 Task: Use the formula "CHISQ.DIST.RT" in spreadsheet "Project protfolio".
Action: Mouse moved to (148, 92)
Screenshot: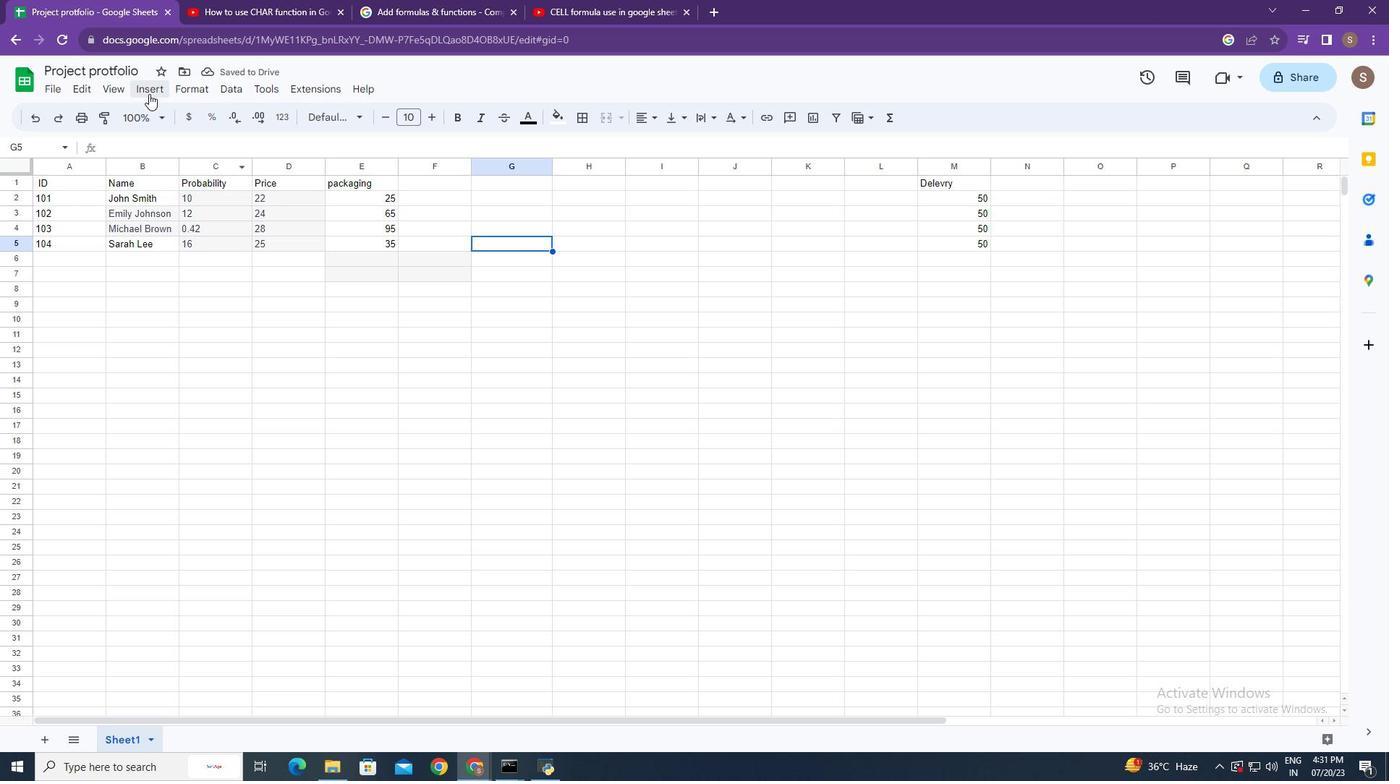 
Action: Mouse pressed left at (148, 92)
Screenshot: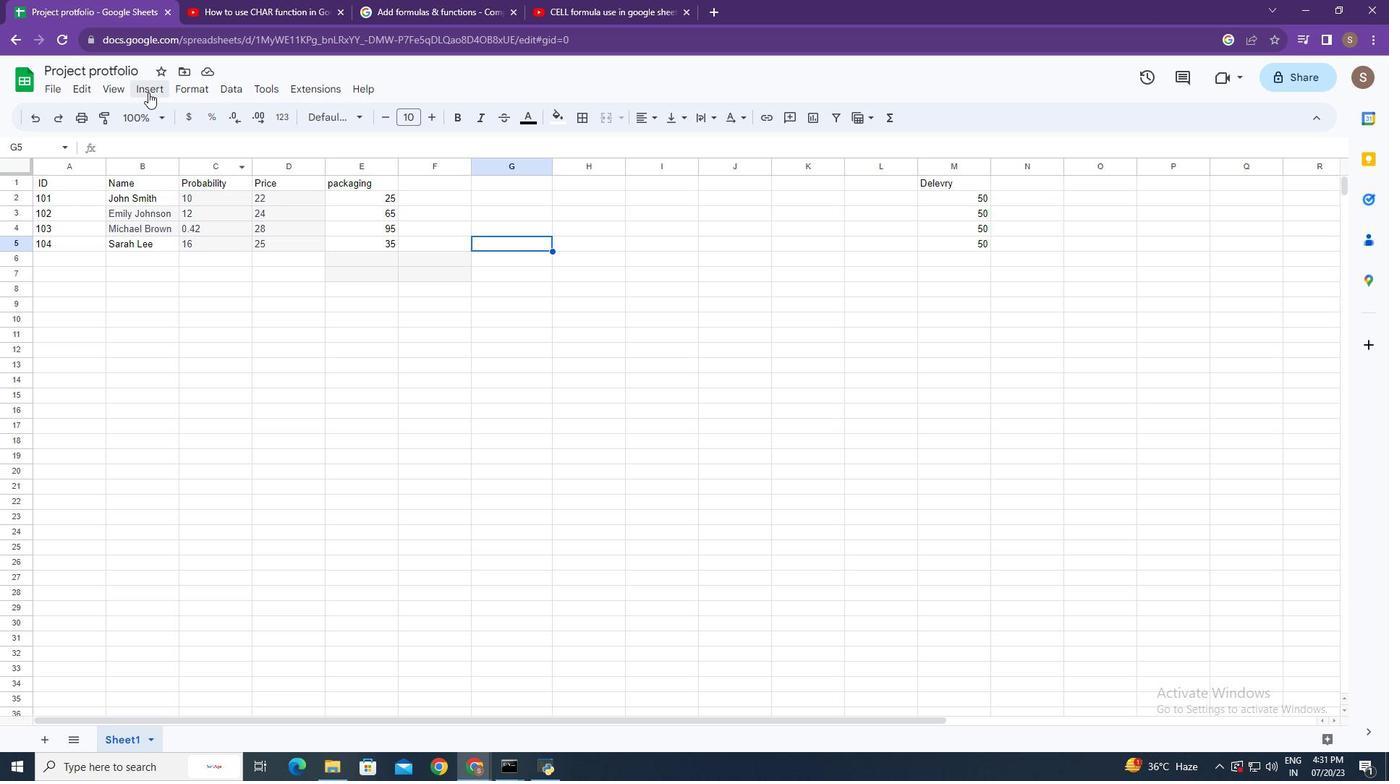 
Action: Mouse moved to (236, 339)
Screenshot: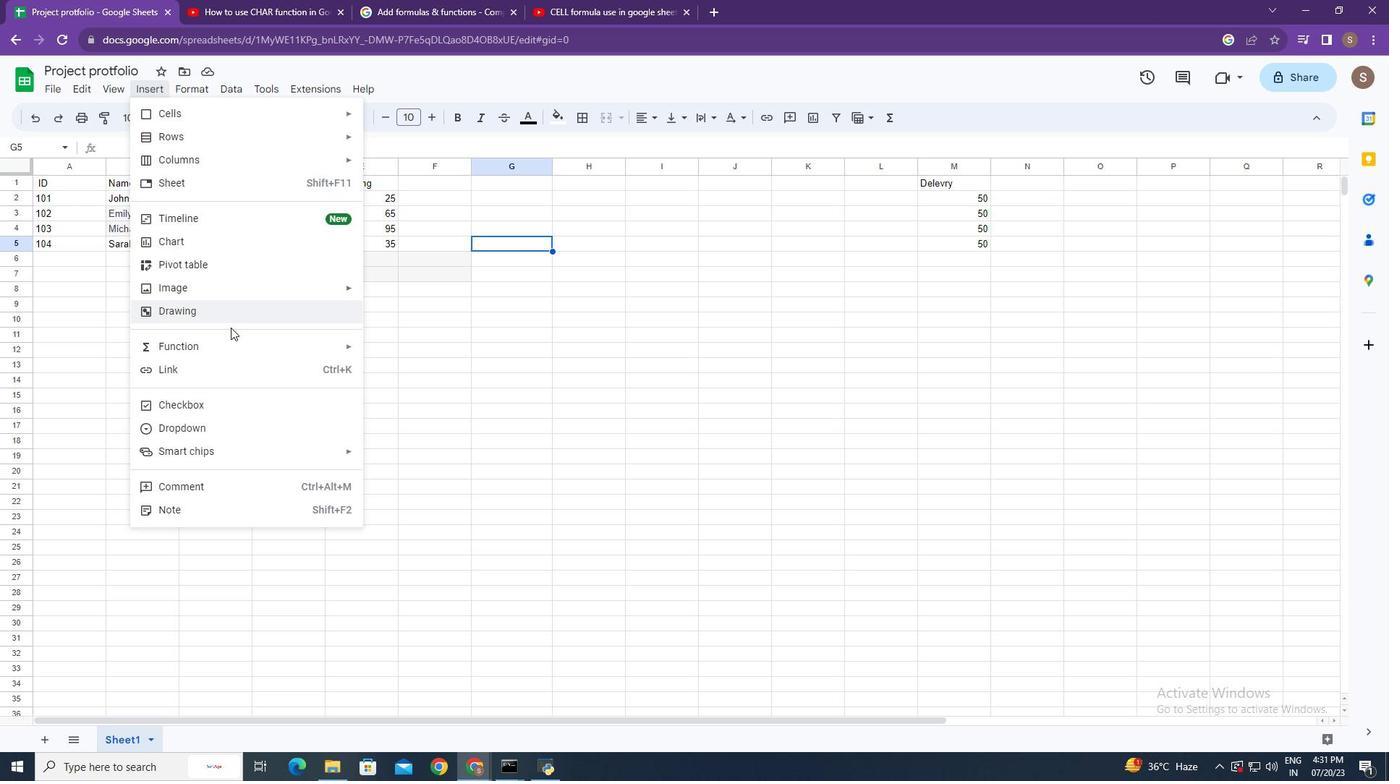 
Action: Mouse pressed left at (236, 339)
Screenshot: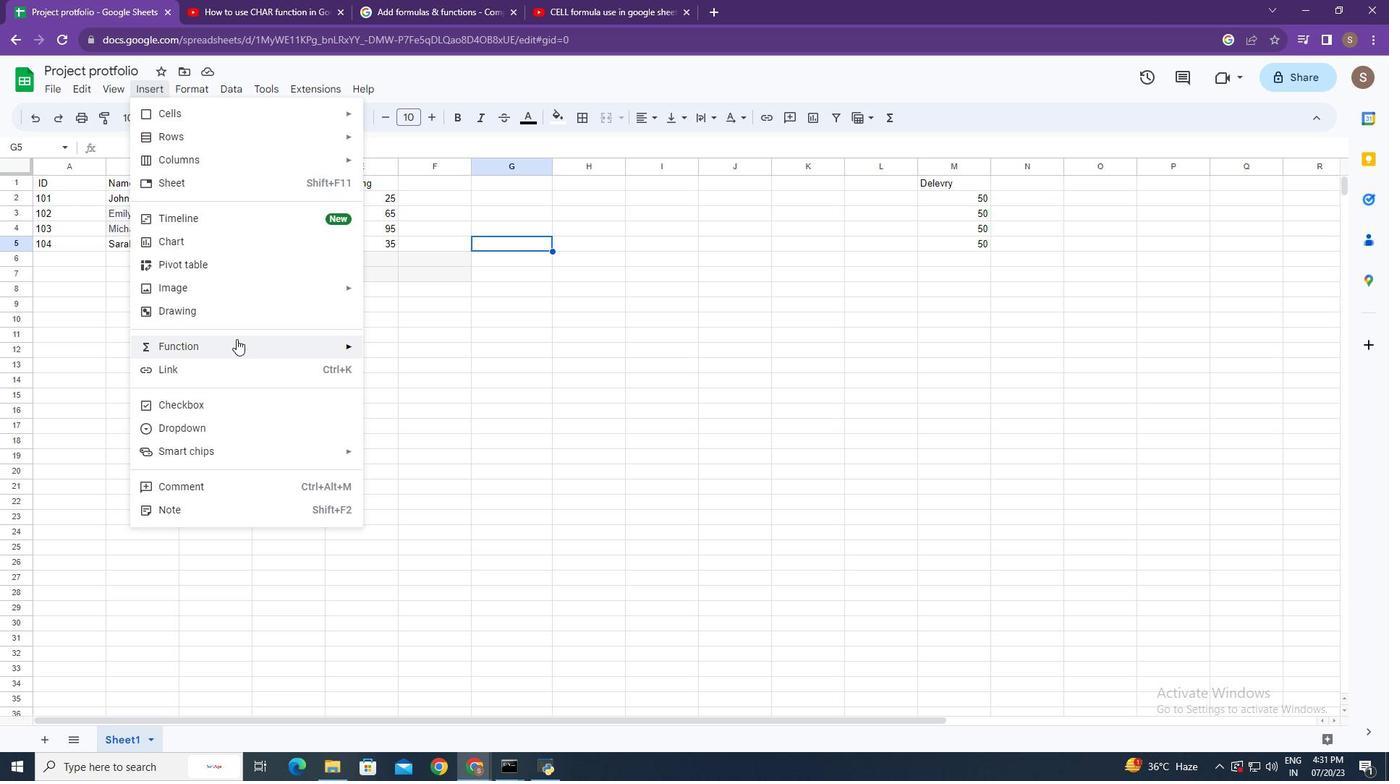 
Action: Mouse moved to (383, 333)
Screenshot: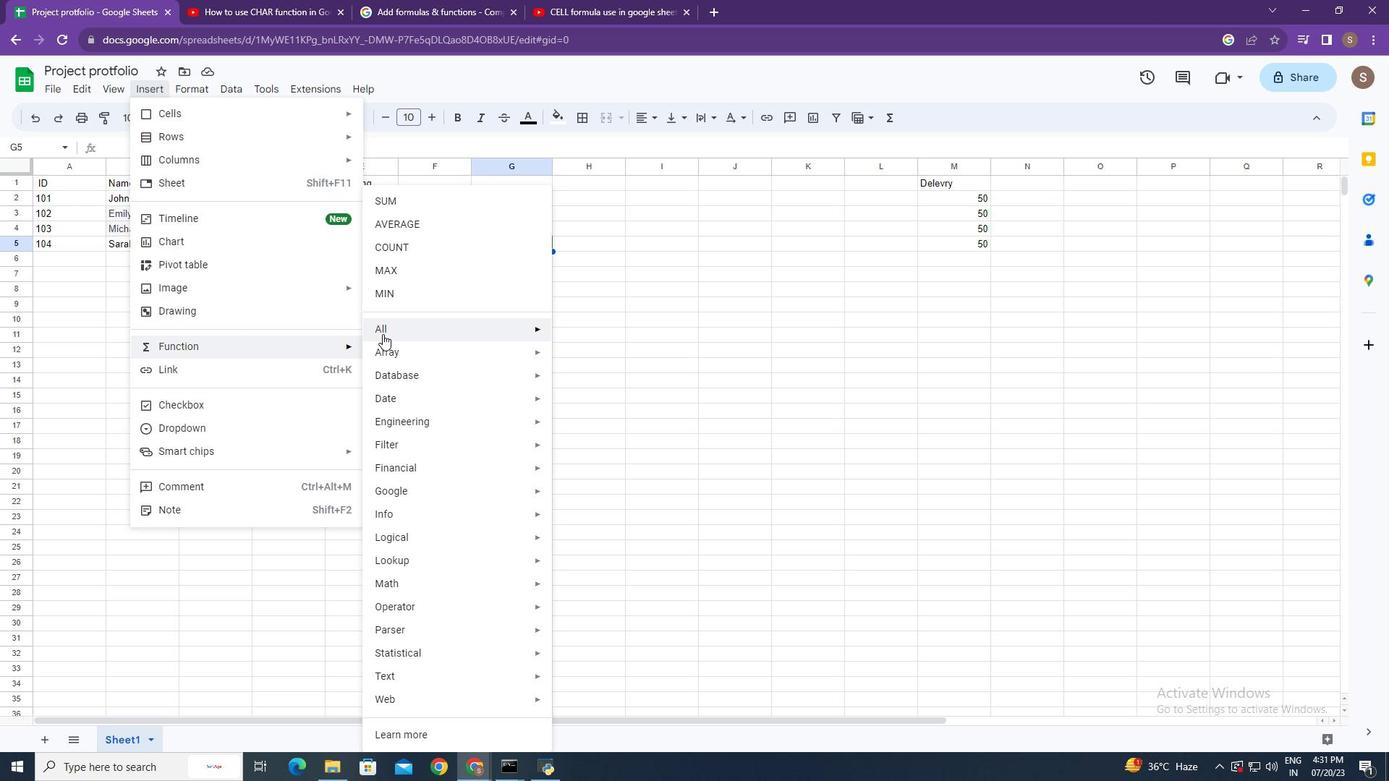 
Action: Mouse pressed left at (383, 333)
Screenshot: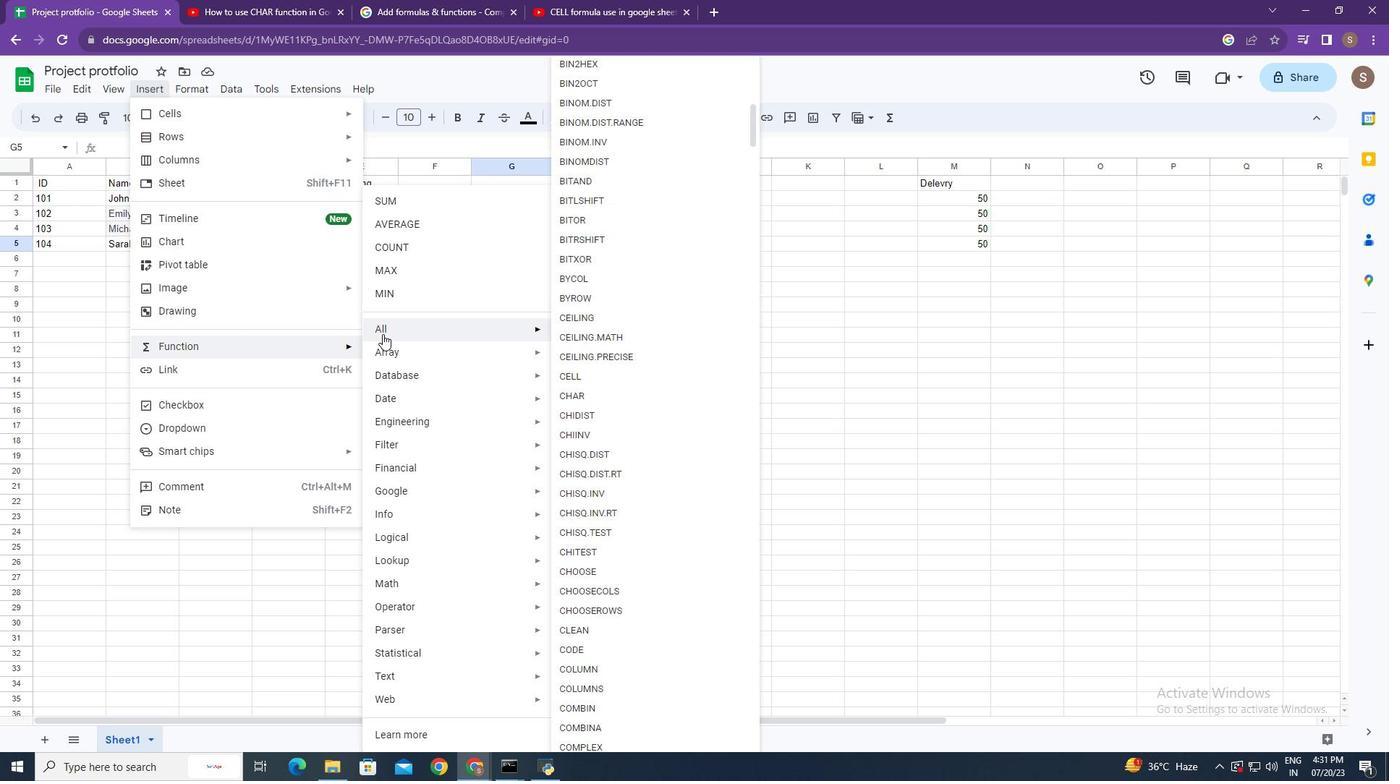 
Action: Mouse moved to (628, 472)
Screenshot: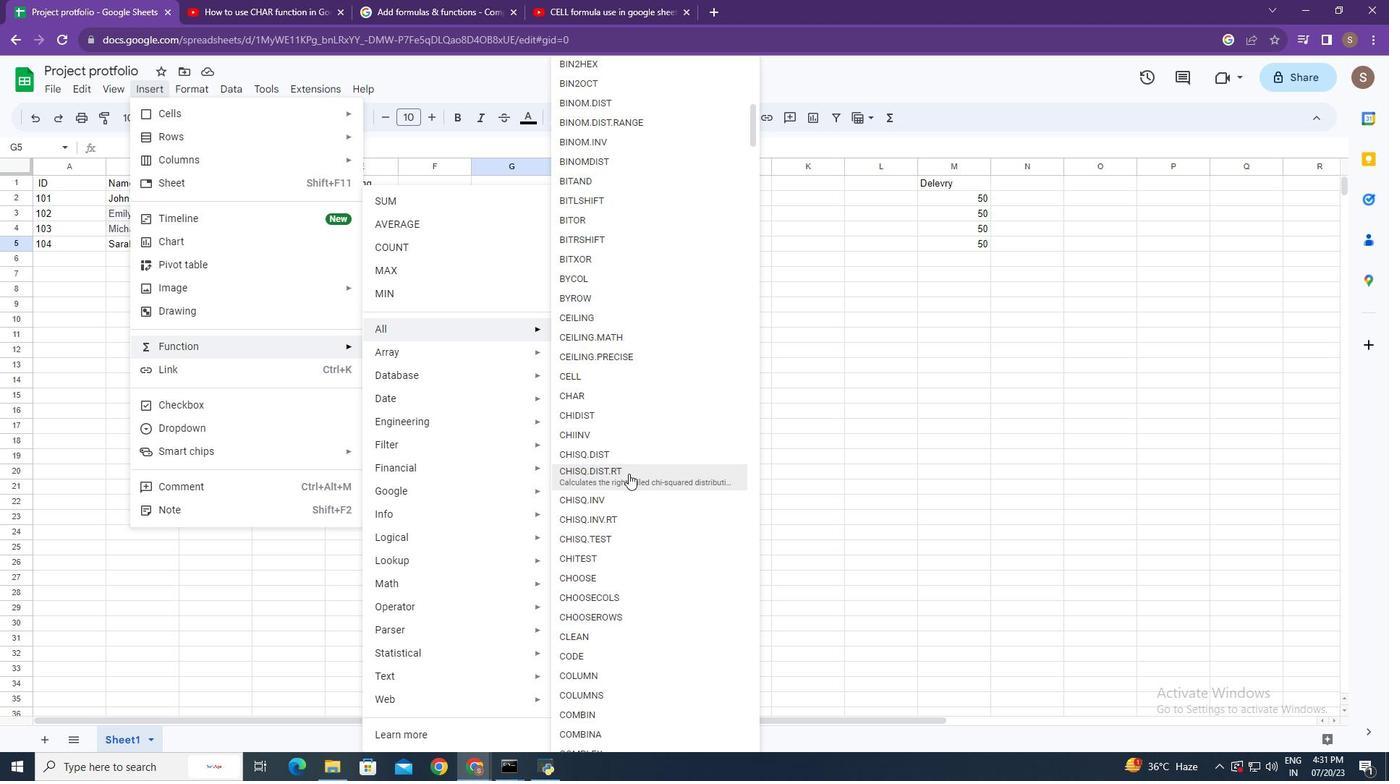 
Action: Mouse pressed left at (628, 472)
Screenshot: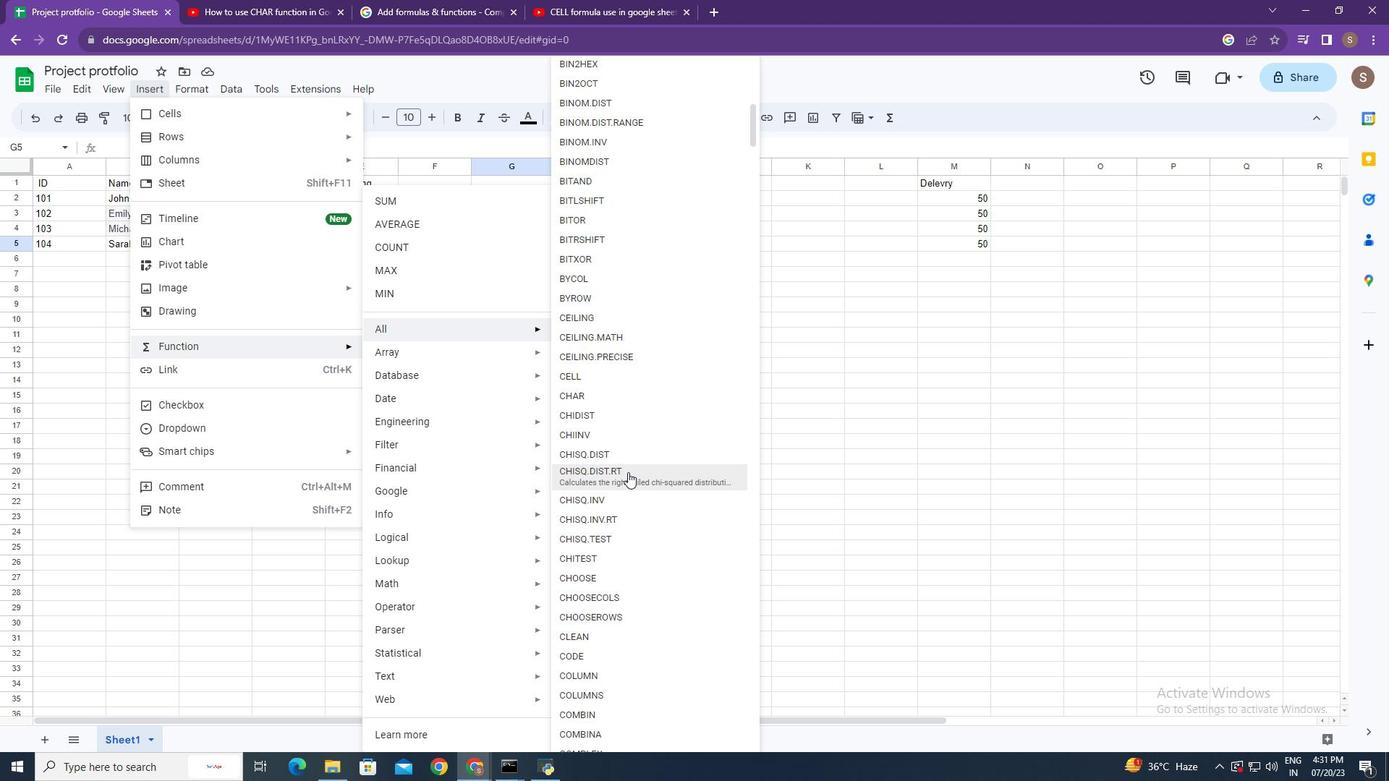 
Action: Mouse moved to (209, 230)
Screenshot: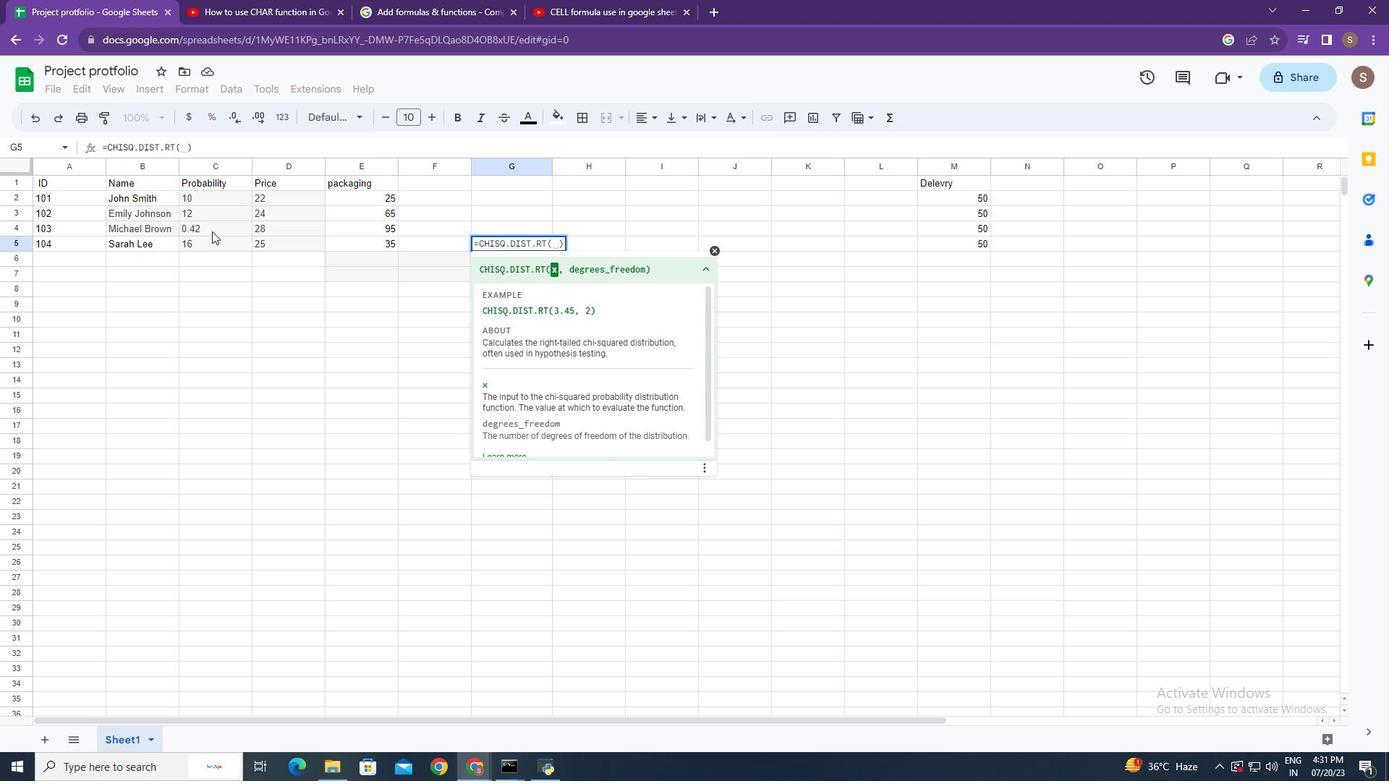 
Action: Mouse pressed left at (209, 230)
Screenshot: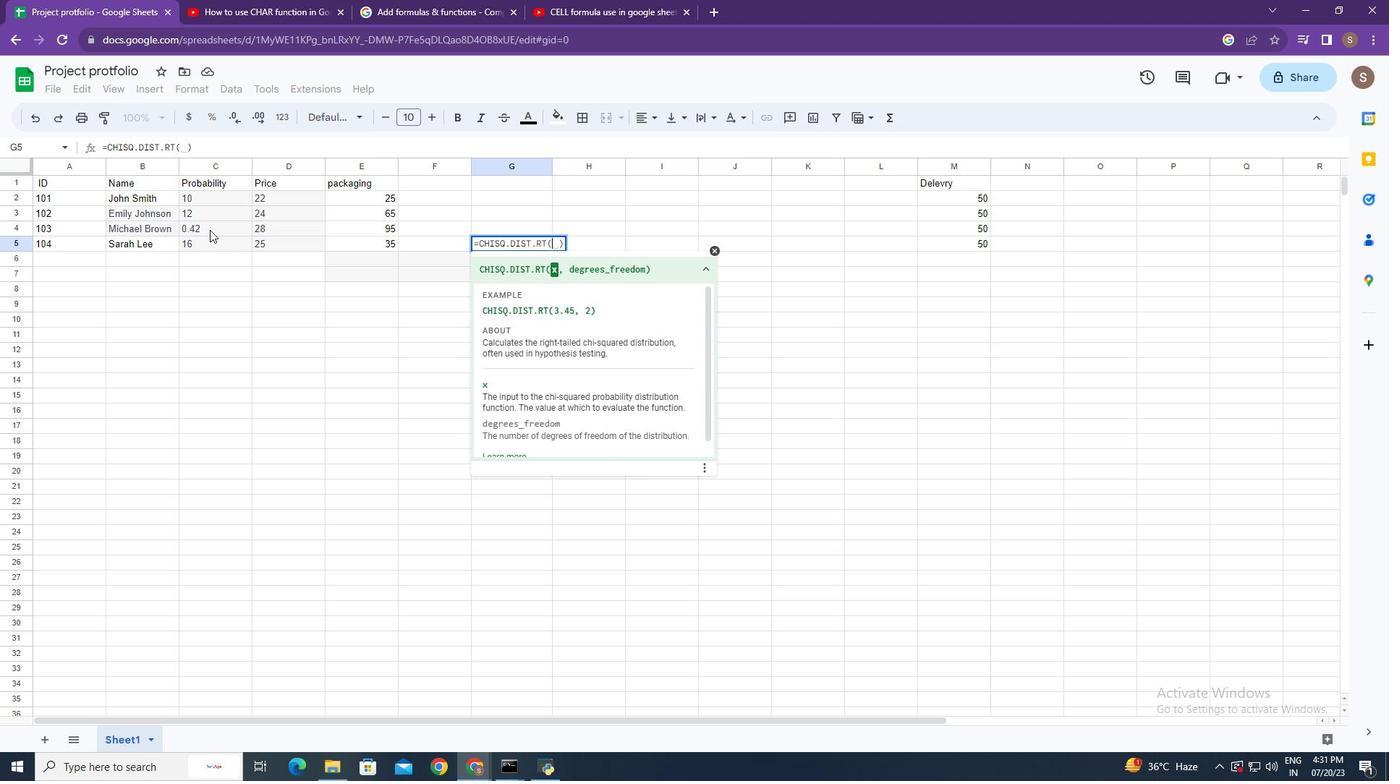 
Action: Mouse moved to (286, 227)
Screenshot: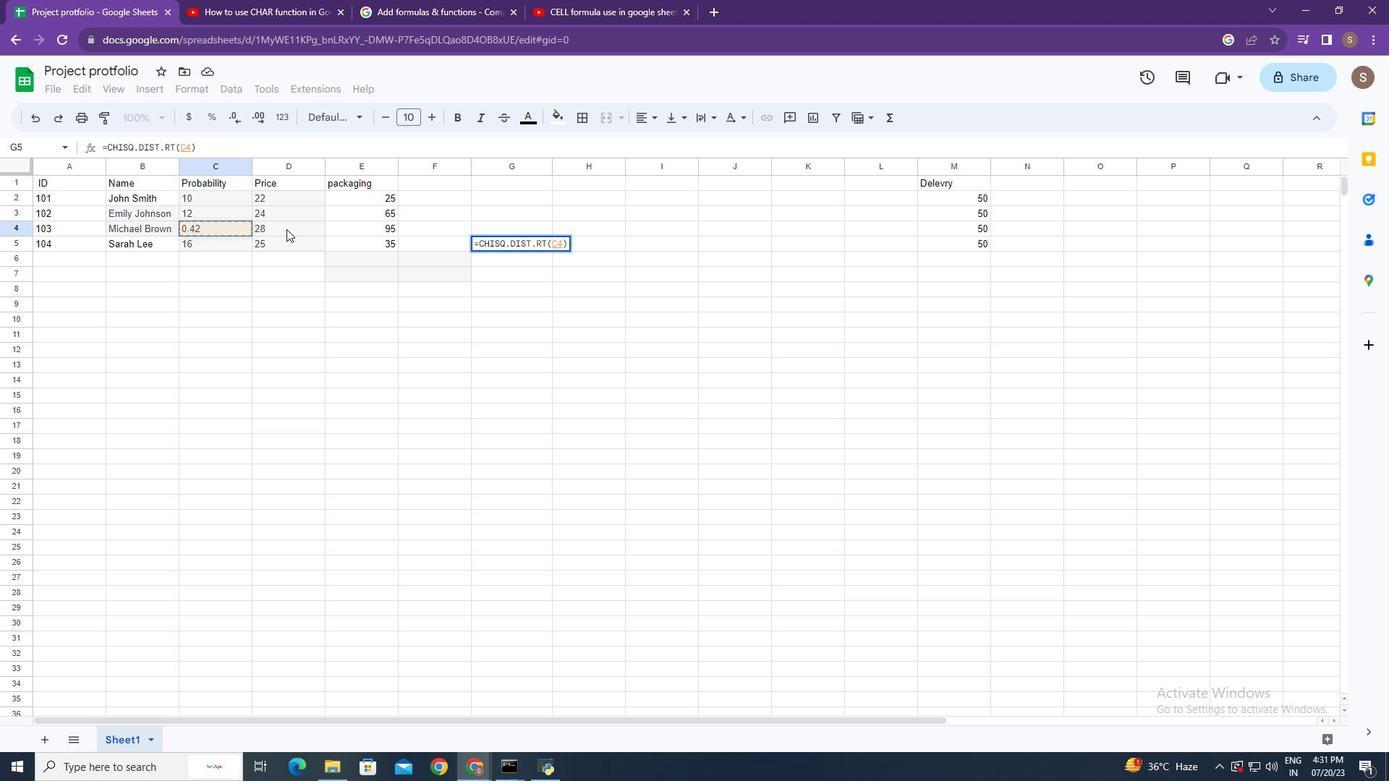 
Action: Mouse pressed left at (286, 227)
Screenshot: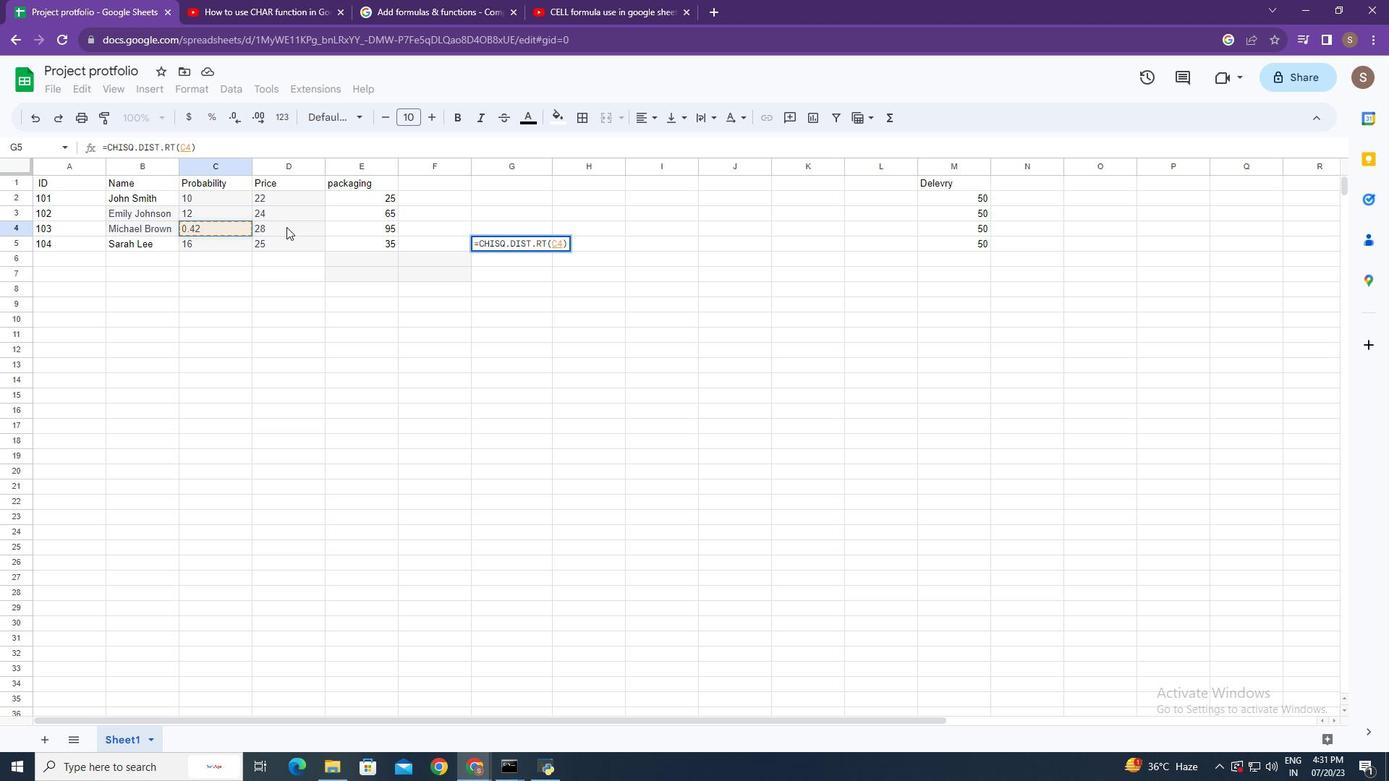 
Action: Mouse moved to (553, 262)
Screenshot: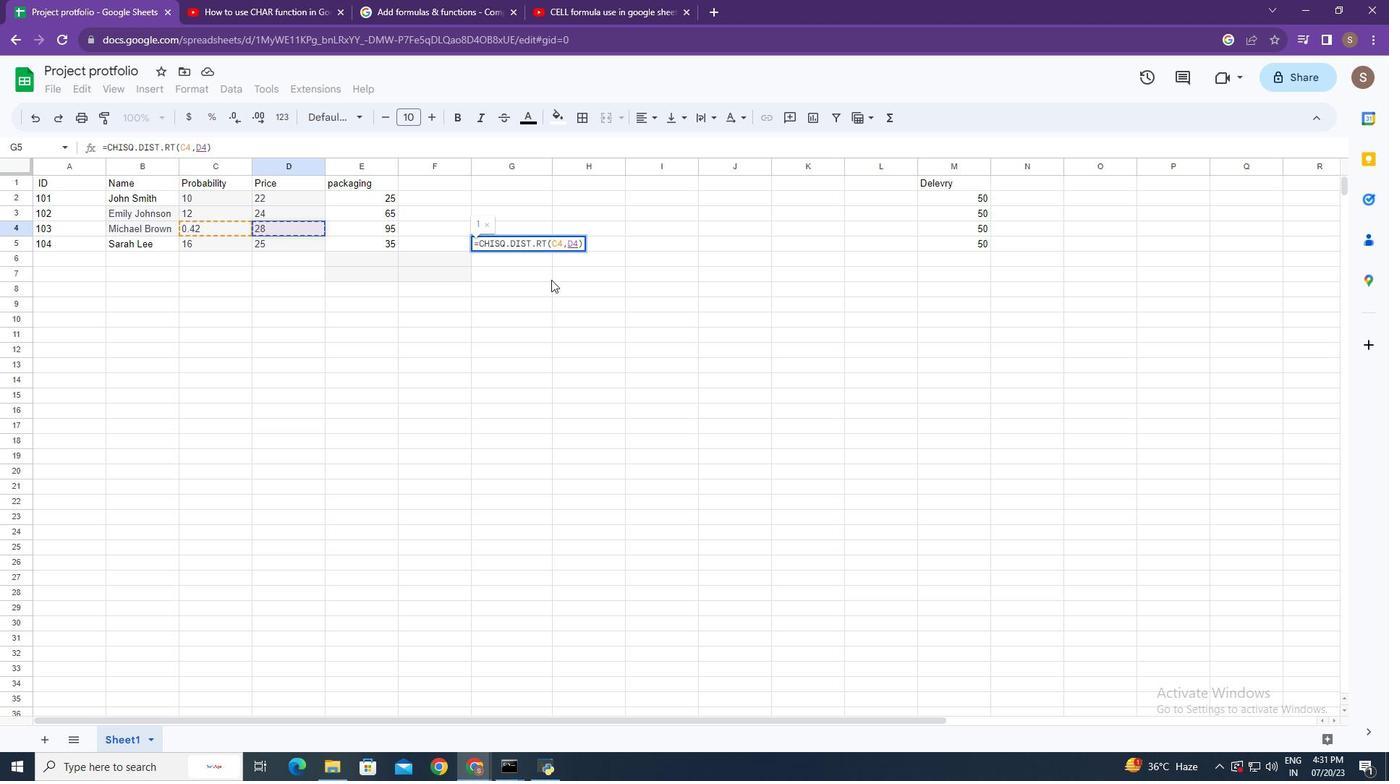 
Action: Key pressed <Key.enter>
Screenshot: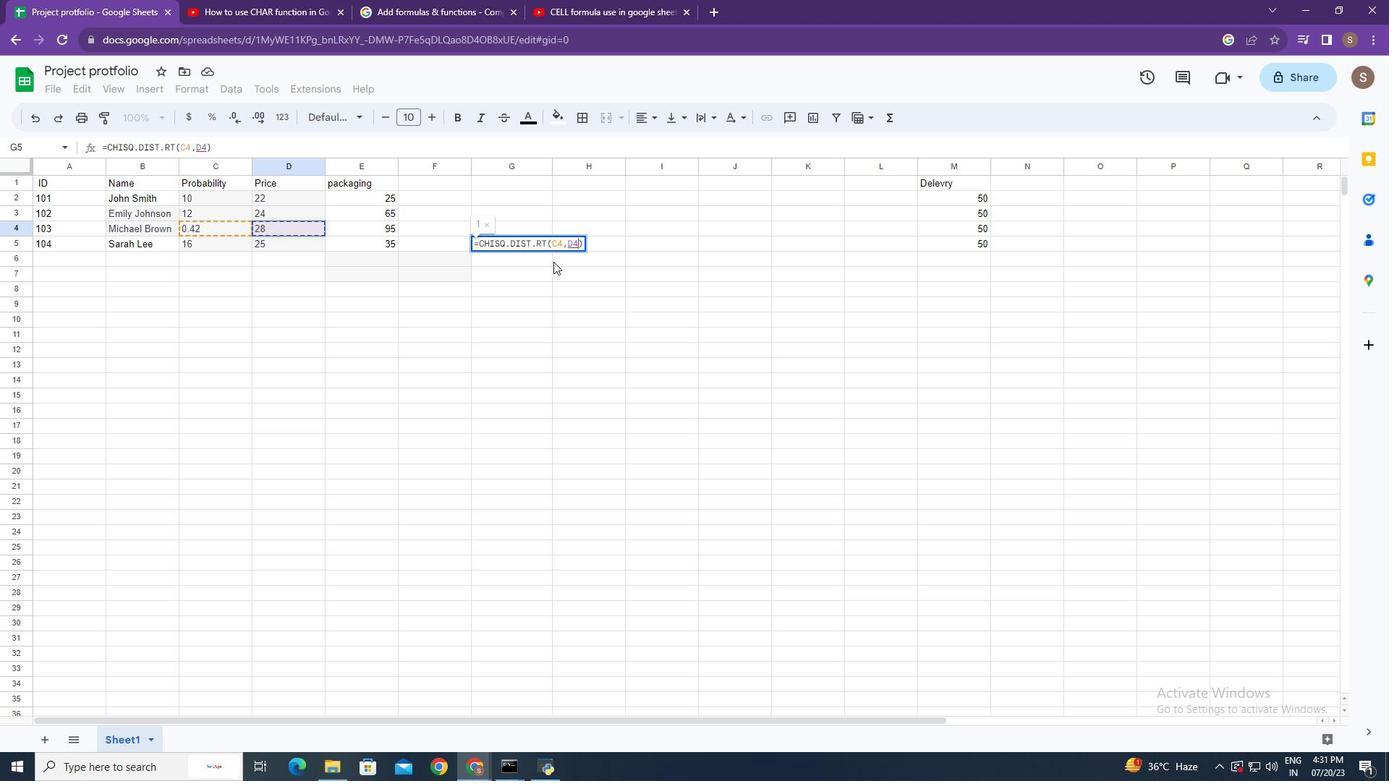 
Action: Mouse moved to (510, 266)
Screenshot: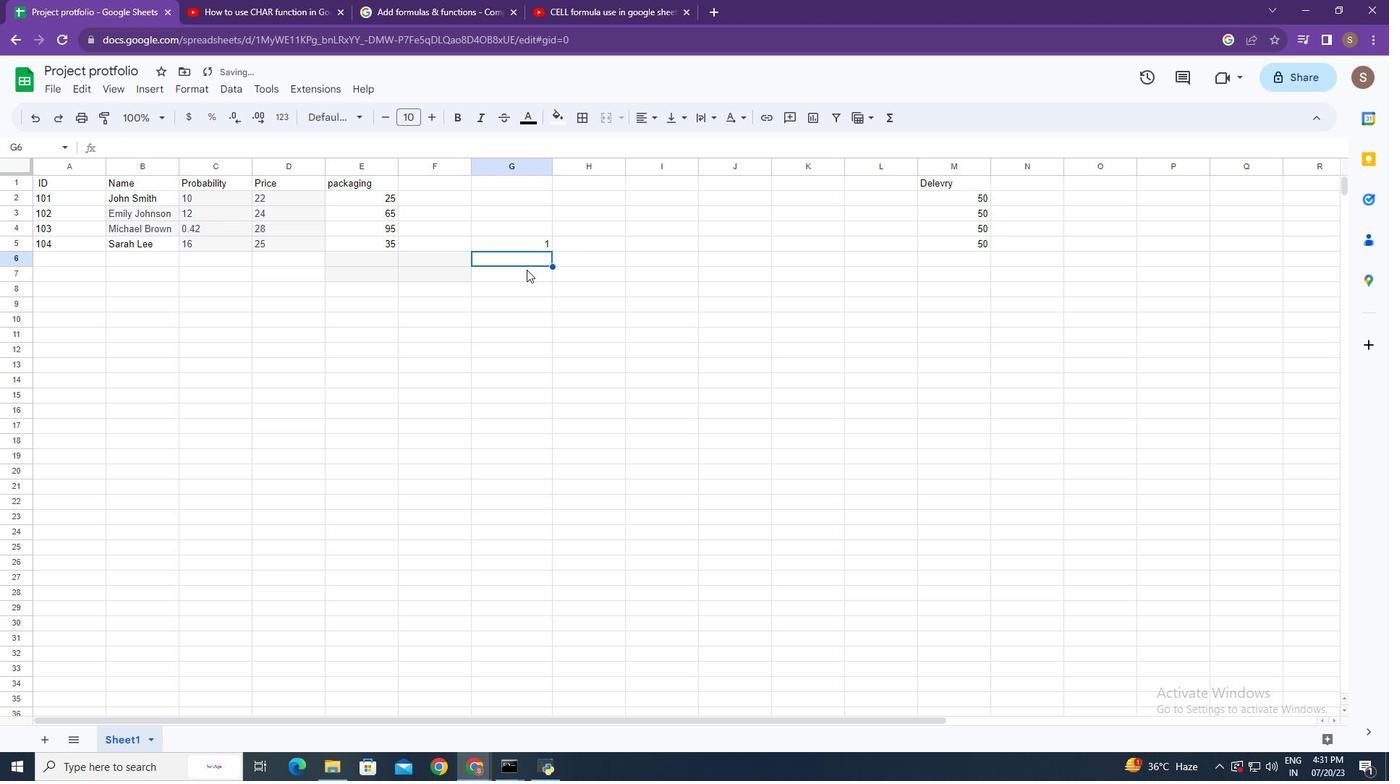
